 Task: Enable the option "Coefficient thresholding on P-frames" for "H.264/MPEG-4 Part 10/AVC encoder (x264 10-bit).
Action: Mouse moved to (99, 12)
Screenshot: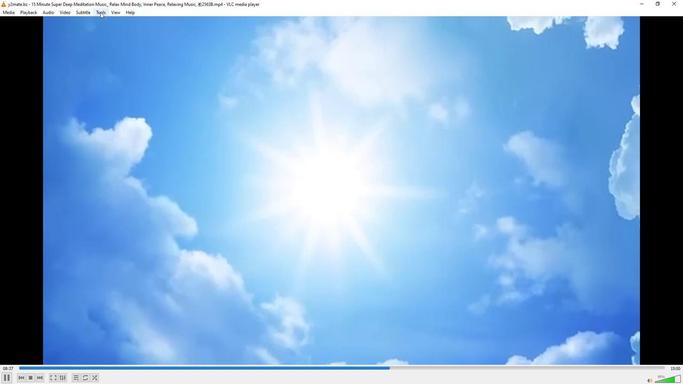 
Action: Mouse pressed left at (99, 12)
Screenshot: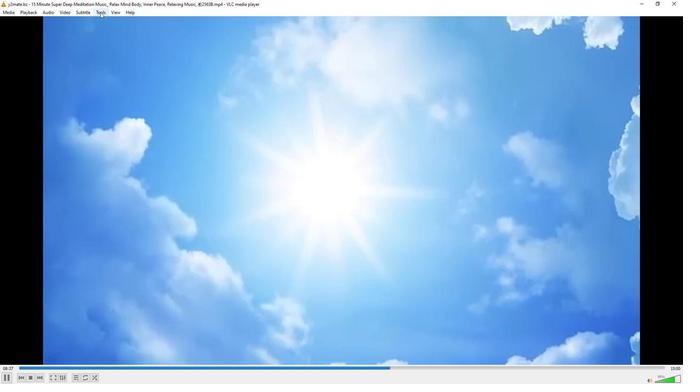 
Action: Mouse moved to (116, 96)
Screenshot: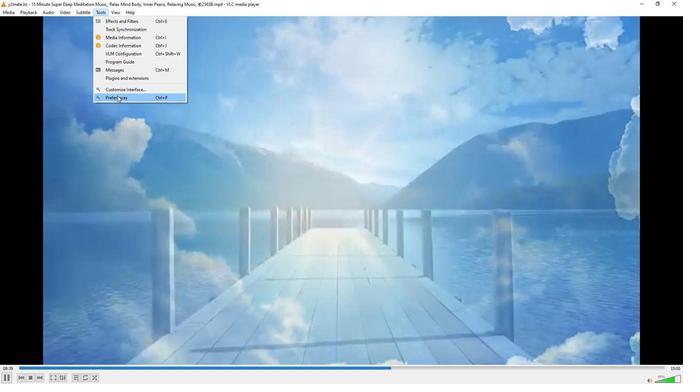 
Action: Mouse pressed left at (116, 96)
Screenshot: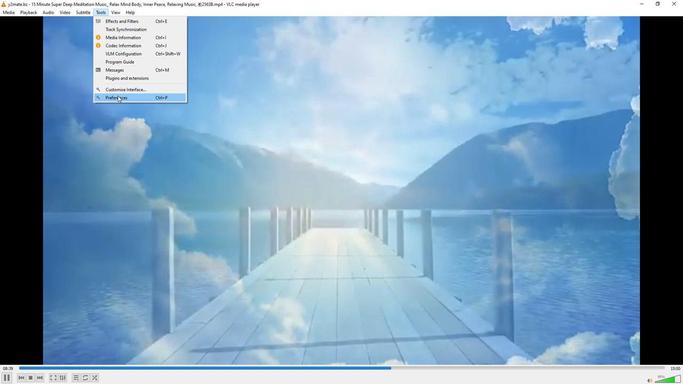 
Action: Mouse moved to (224, 313)
Screenshot: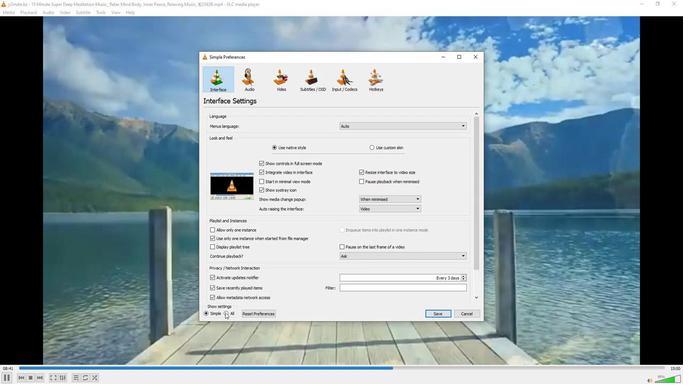 
Action: Mouse pressed left at (224, 313)
Screenshot: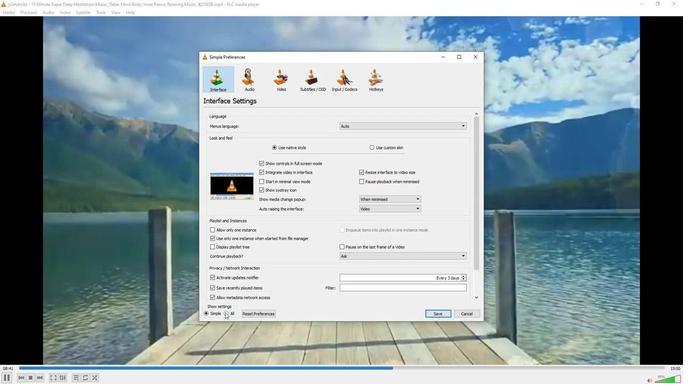 
Action: Mouse moved to (214, 241)
Screenshot: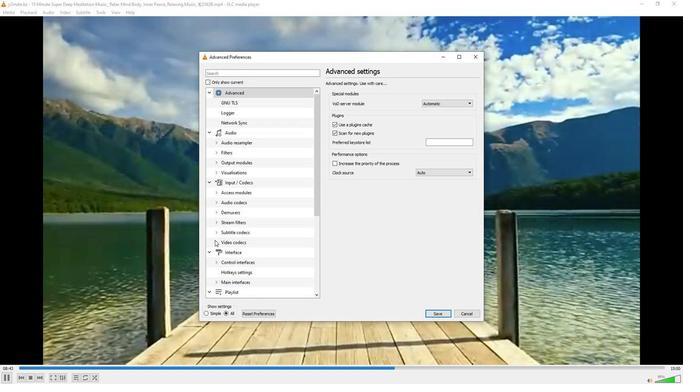
Action: Mouse pressed left at (214, 241)
Screenshot: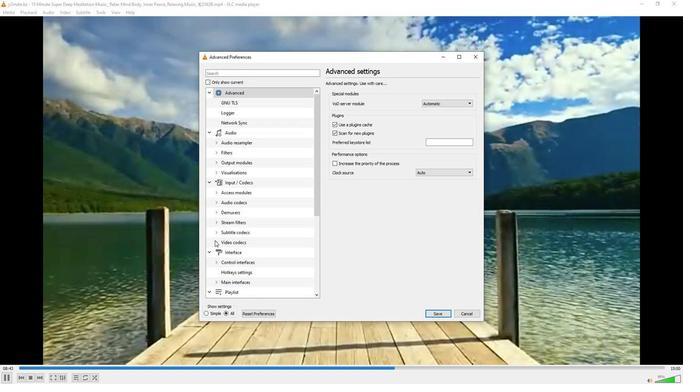 
Action: Mouse moved to (224, 259)
Screenshot: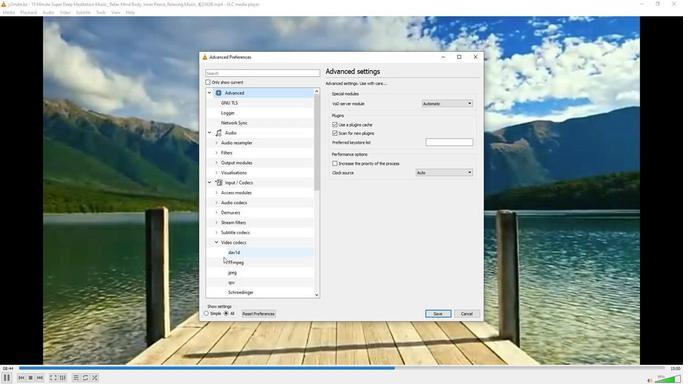 
Action: Mouse scrolled (224, 258) with delta (0, 0)
Screenshot: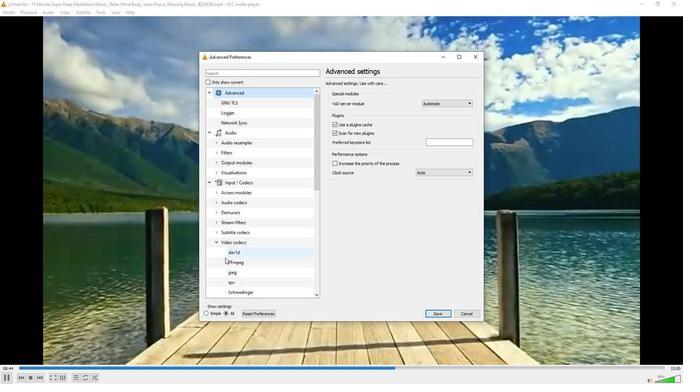 
Action: Mouse moved to (225, 259)
Screenshot: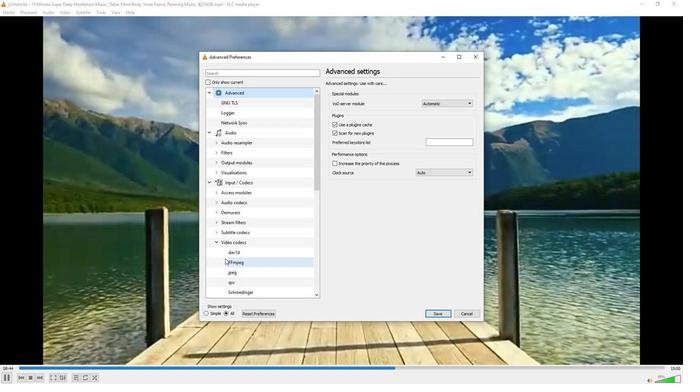 
Action: Mouse scrolled (225, 259) with delta (0, 0)
Screenshot: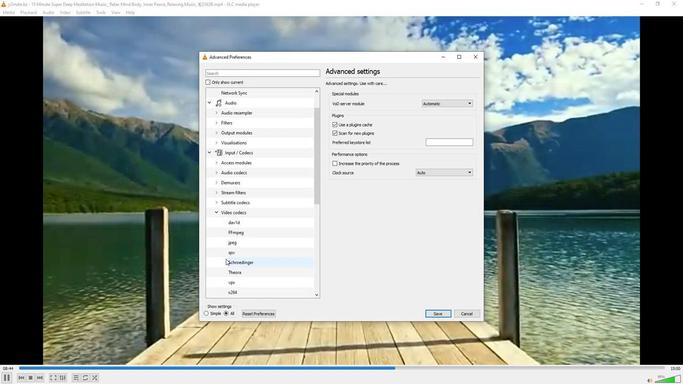 
Action: Mouse moved to (232, 272)
Screenshot: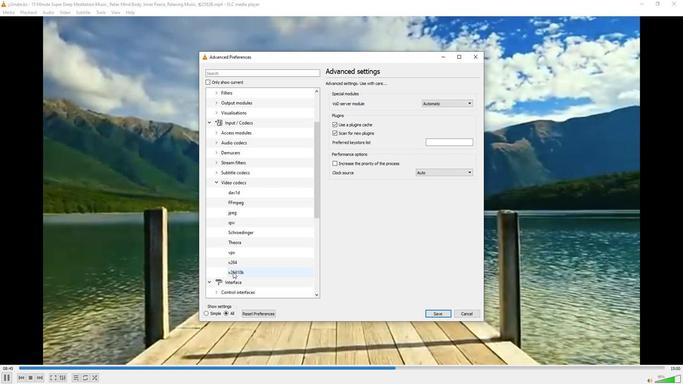 
Action: Mouse pressed left at (232, 272)
Screenshot: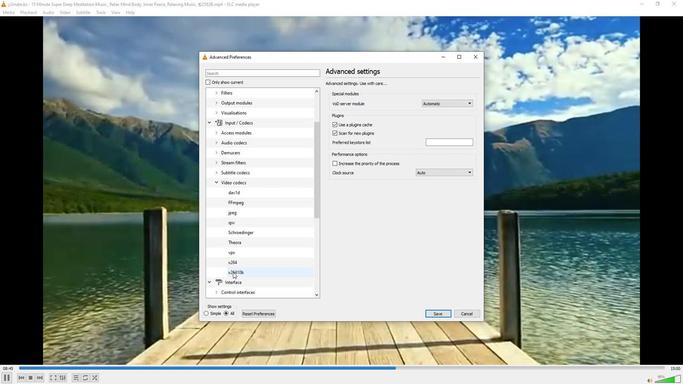 
Action: Mouse moved to (360, 240)
Screenshot: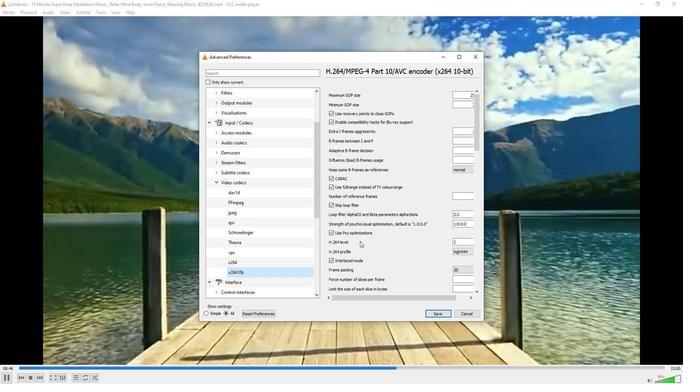 
Action: Mouse scrolled (360, 240) with delta (0, 0)
Screenshot: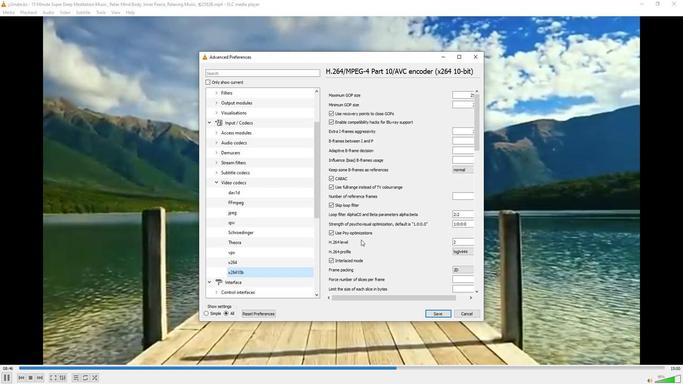 
Action: Mouse scrolled (360, 240) with delta (0, 0)
Screenshot: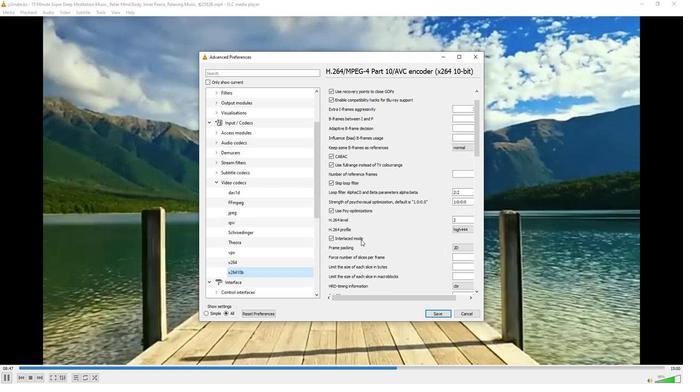 
Action: Mouse scrolled (360, 240) with delta (0, 0)
Screenshot: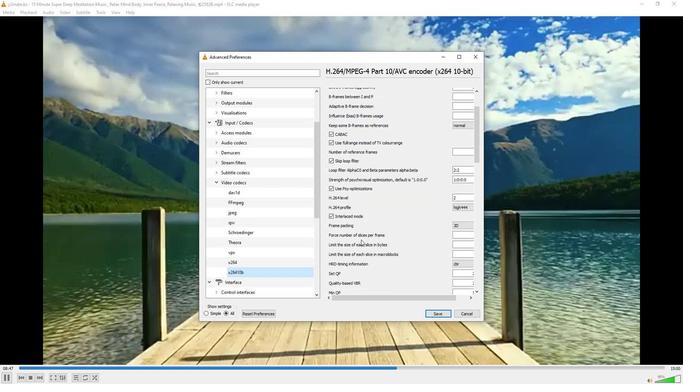 
Action: Mouse scrolled (360, 240) with delta (0, 0)
Screenshot: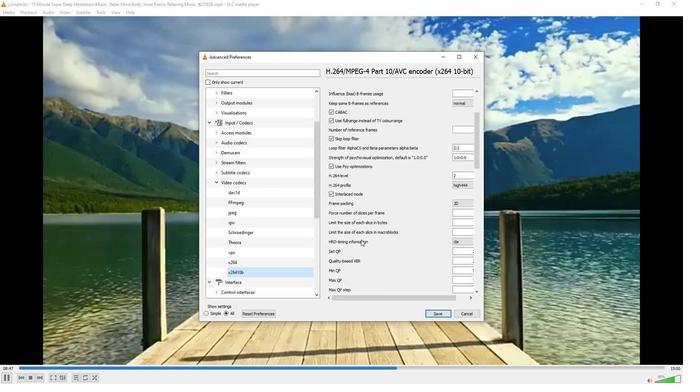 
Action: Mouse scrolled (360, 240) with delta (0, 0)
Screenshot: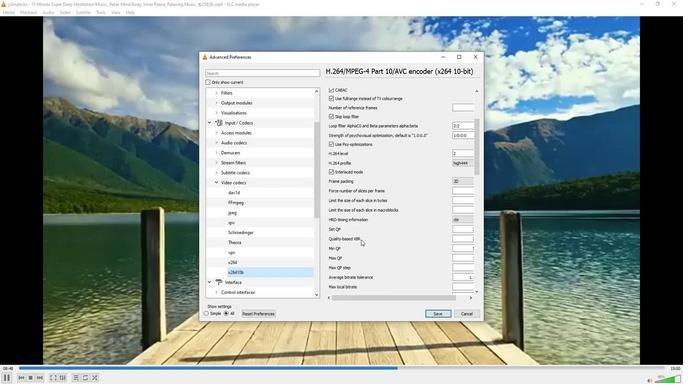 
Action: Mouse scrolled (360, 240) with delta (0, 0)
Screenshot: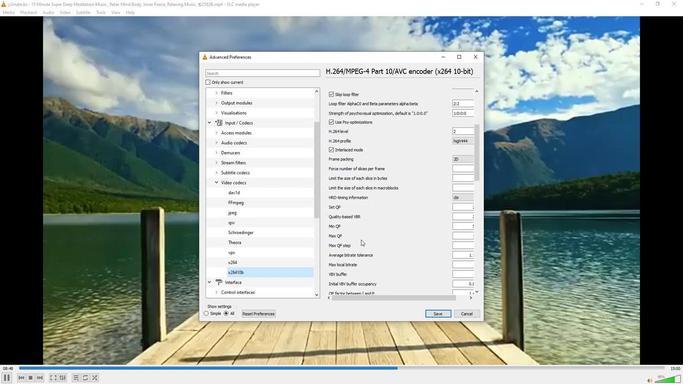 
Action: Mouse scrolled (360, 240) with delta (0, 0)
Screenshot: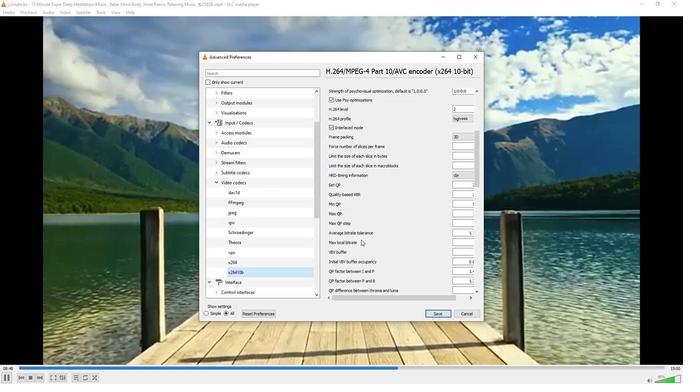 
Action: Mouse scrolled (360, 240) with delta (0, 0)
Screenshot: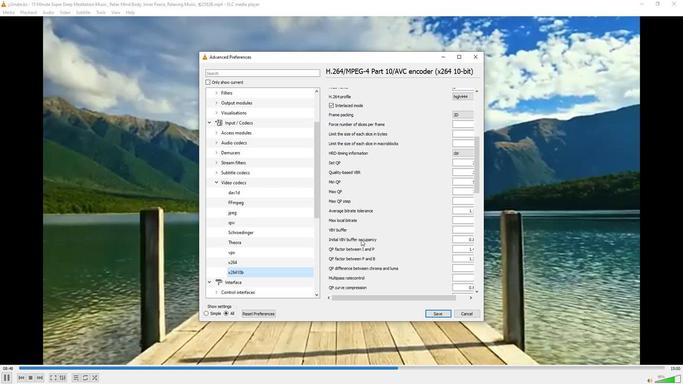 
Action: Mouse scrolled (360, 240) with delta (0, 0)
Screenshot: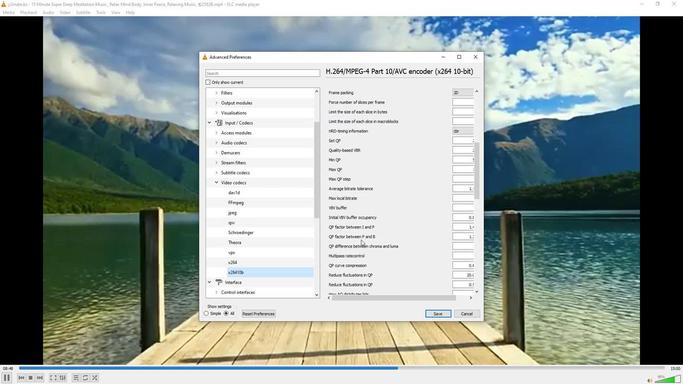
Action: Mouse scrolled (360, 240) with delta (0, 0)
Screenshot: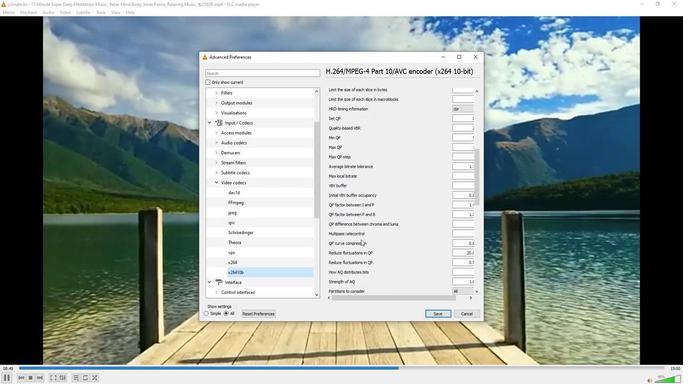 
Action: Mouse scrolled (360, 240) with delta (0, 0)
Screenshot: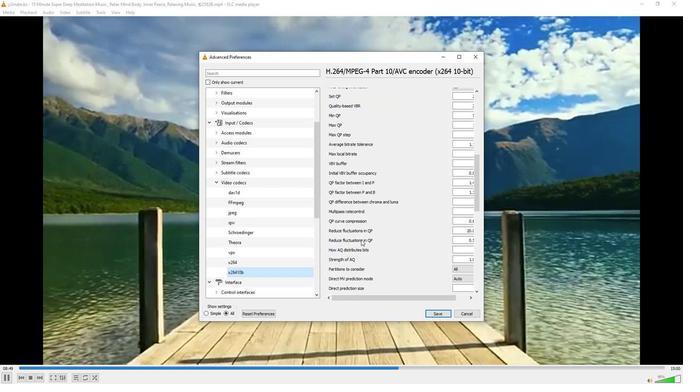 
Action: Mouse scrolled (360, 240) with delta (0, 0)
Screenshot: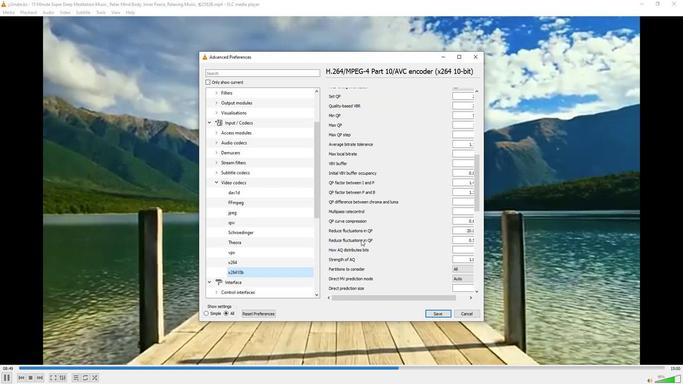 
Action: Mouse moved to (360, 240)
Screenshot: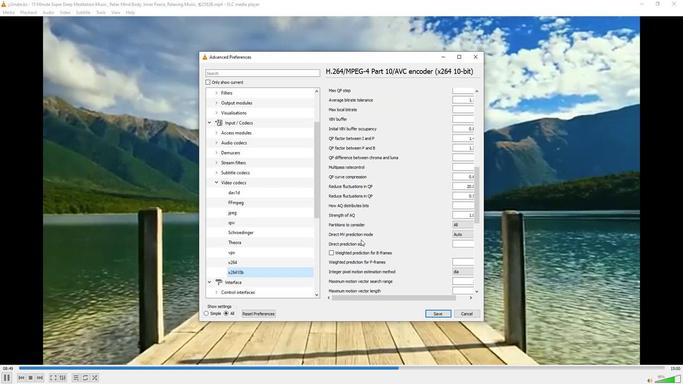 
Action: Mouse scrolled (360, 239) with delta (0, 0)
Screenshot: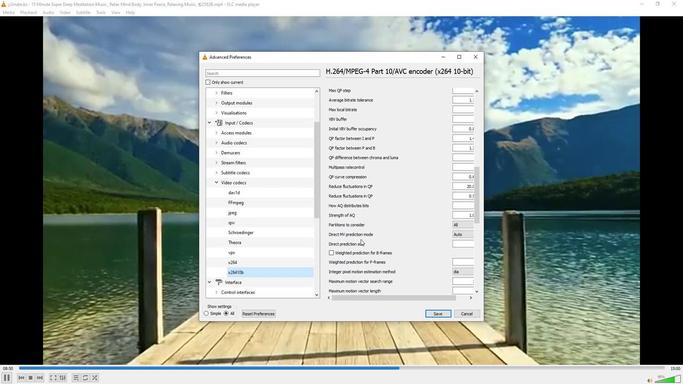 
Action: Mouse scrolled (360, 239) with delta (0, 0)
Screenshot: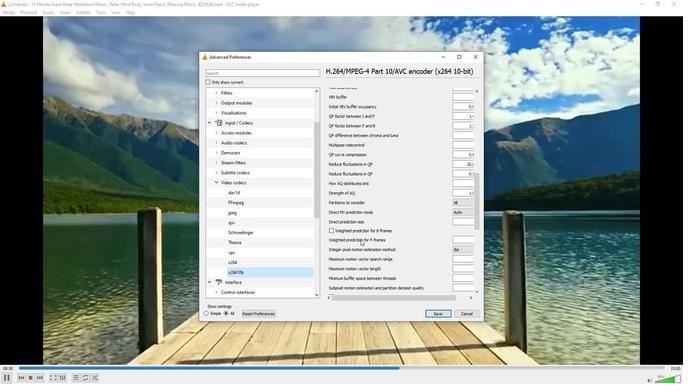 
Action: Mouse scrolled (360, 239) with delta (0, 0)
Screenshot: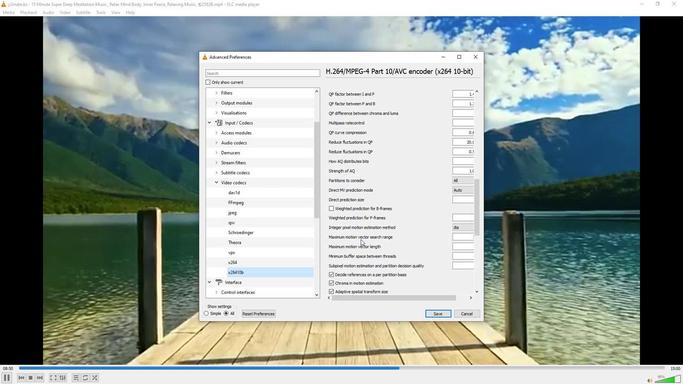 
Action: Mouse scrolled (360, 239) with delta (0, 0)
Screenshot: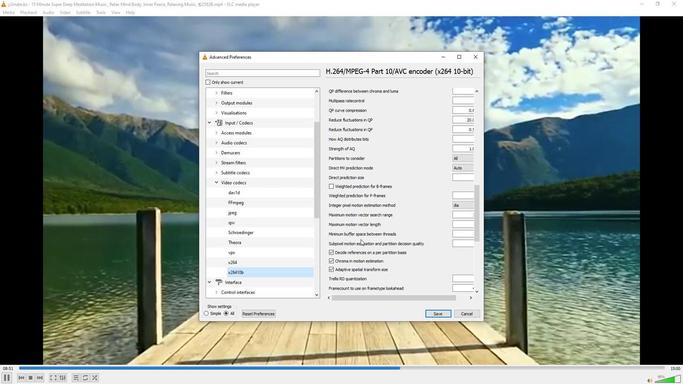 
Action: Mouse scrolled (360, 239) with delta (0, 0)
Screenshot: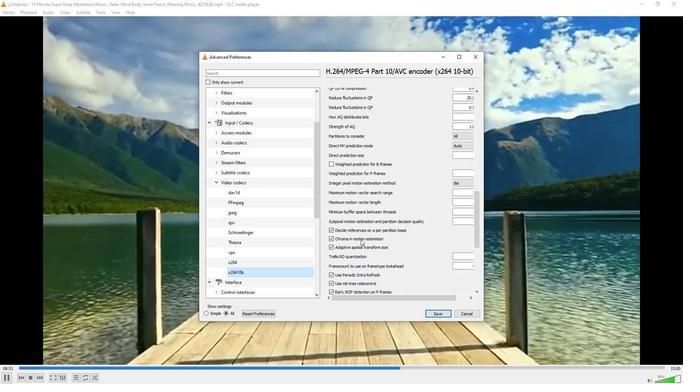 
Action: Mouse scrolled (360, 239) with delta (0, 0)
Screenshot: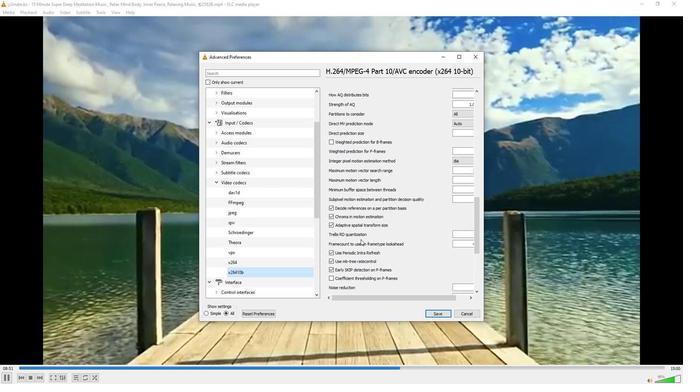
Action: Mouse moved to (330, 256)
Screenshot: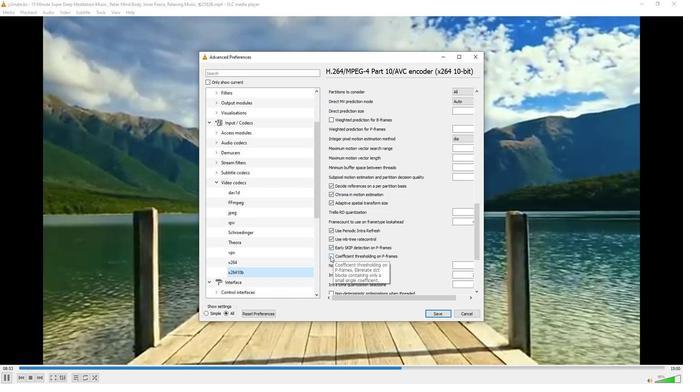 
Action: Mouse pressed left at (330, 256)
Screenshot: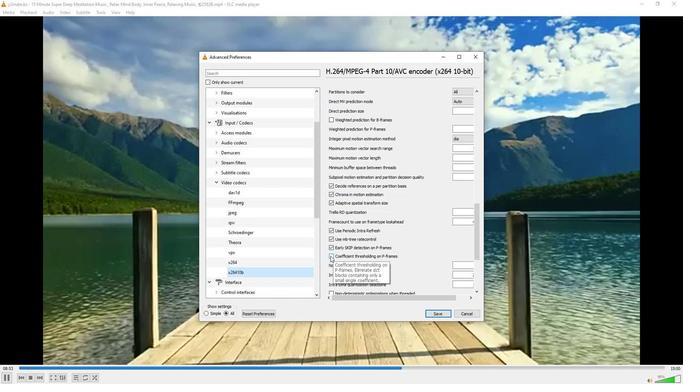 
Action: Mouse moved to (334, 255)
Screenshot: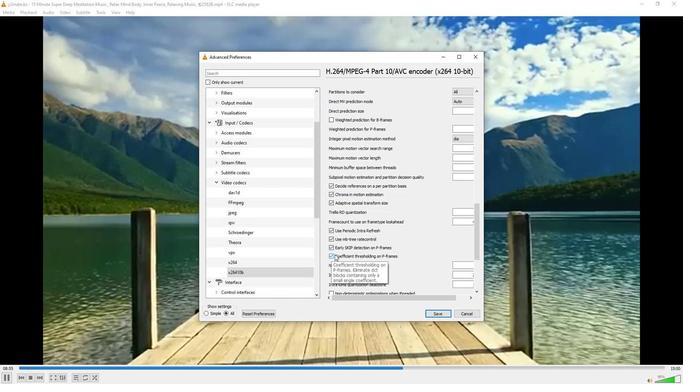 
